 Task: Create List Cryptocurrency in Board Productivity Strategies to Workspace Corporate Communications. Create List Blockchain in Board Customer Feedback Surveys to Workspace Corporate Communications. Create List Artificial Intelligence in Board Customer Loyalty Program Strategy and Execution to Workspace Corporate Communications
Action: Mouse moved to (58, 308)
Screenshot: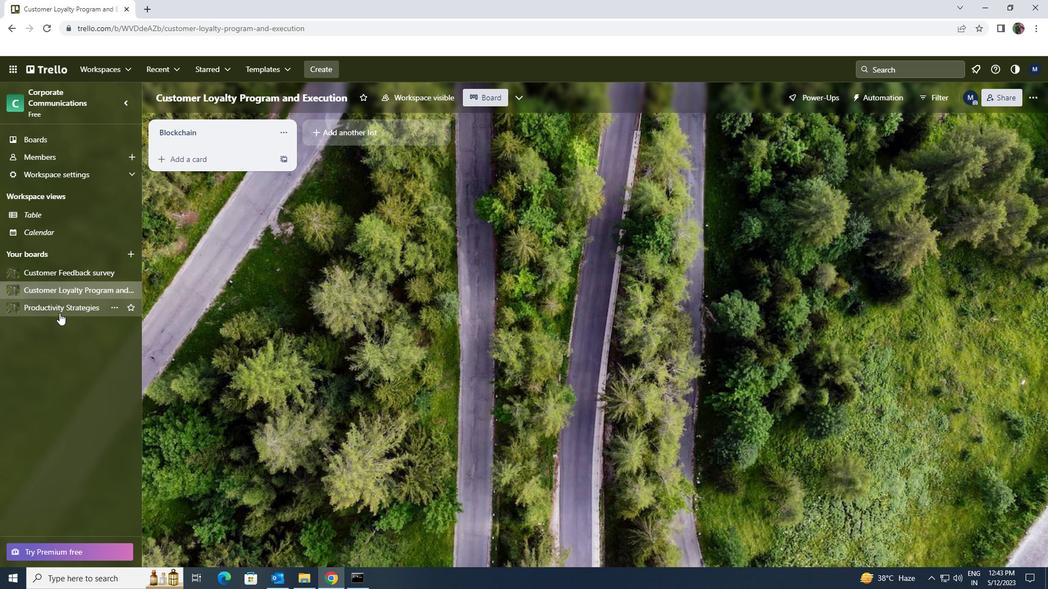 
Action: Mouse pressed left at (58, 308)
Screenshot: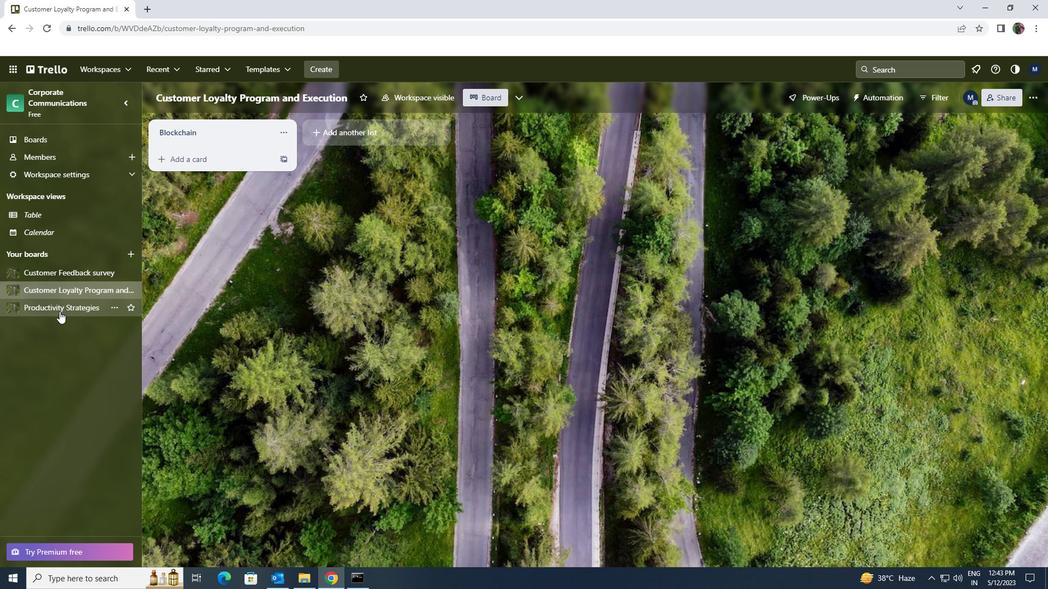 
Action: Mouse moved to (319, 138)
Screenshot: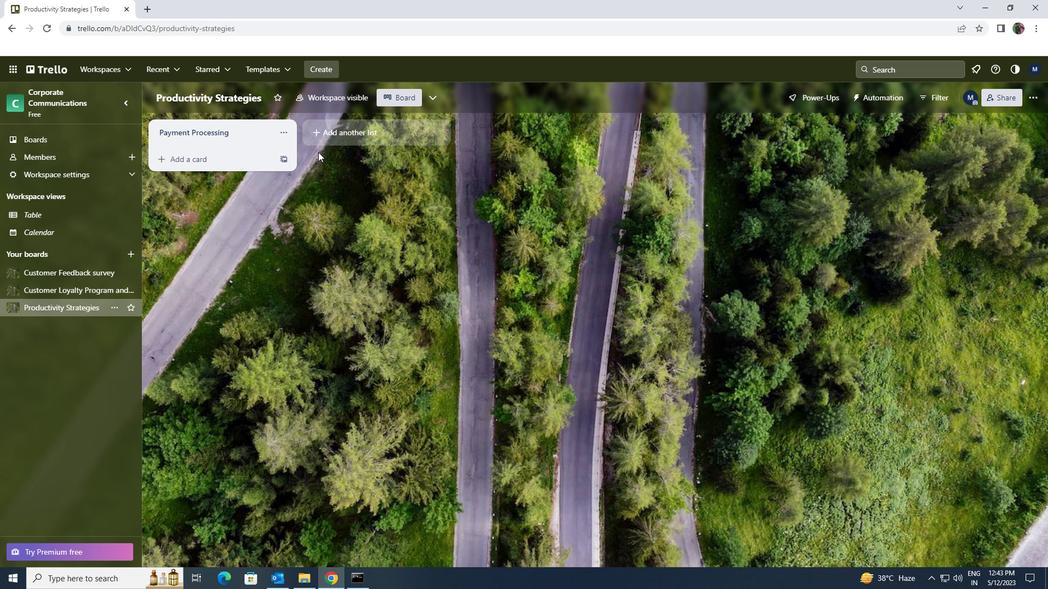 
Action: Mouse pressed left at (319, 138)
Screenshot: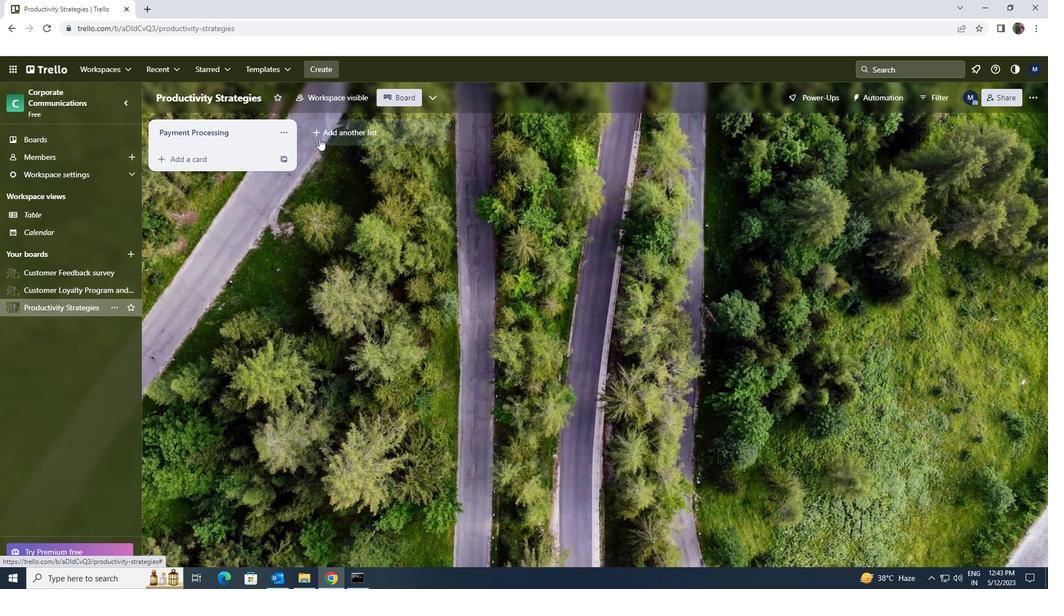 
Action: Key pressed <Key.shift>CRY[PTO<Key.backspace><Key.backspace><Key.backspace><Key.backspace>PTOCURRENCY
Screenshot: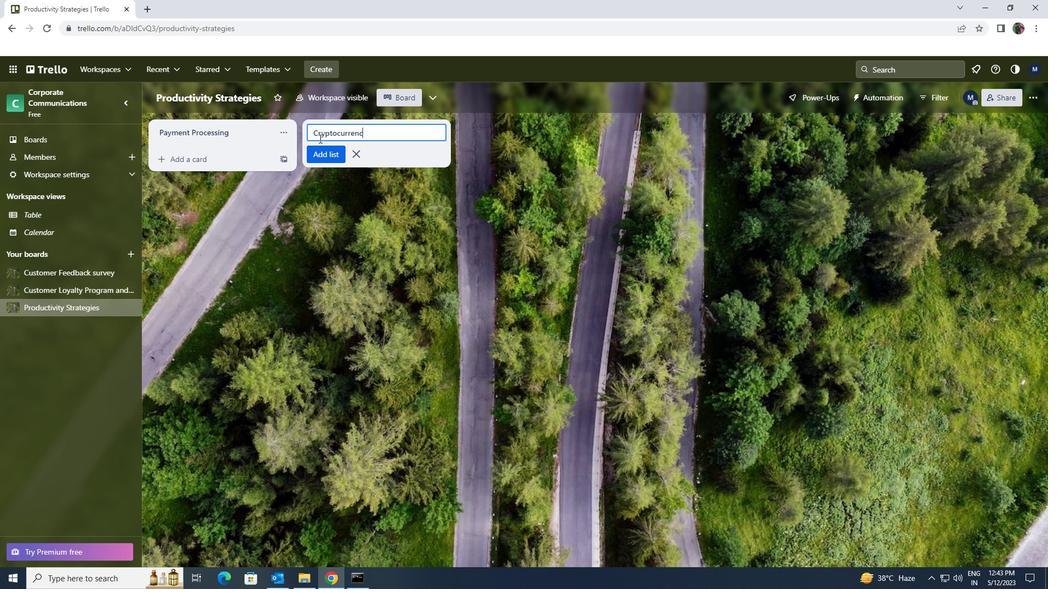 
Action: Mouse moved to (324, 153)
Screenshot: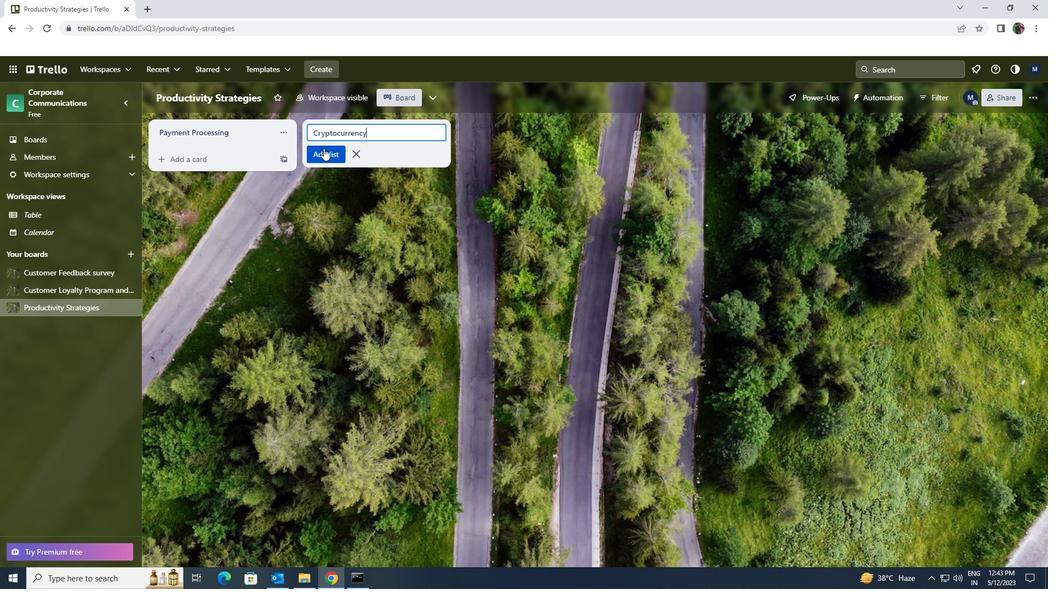 
Action: Mouse pressed left at (324, 153)
Screenshot: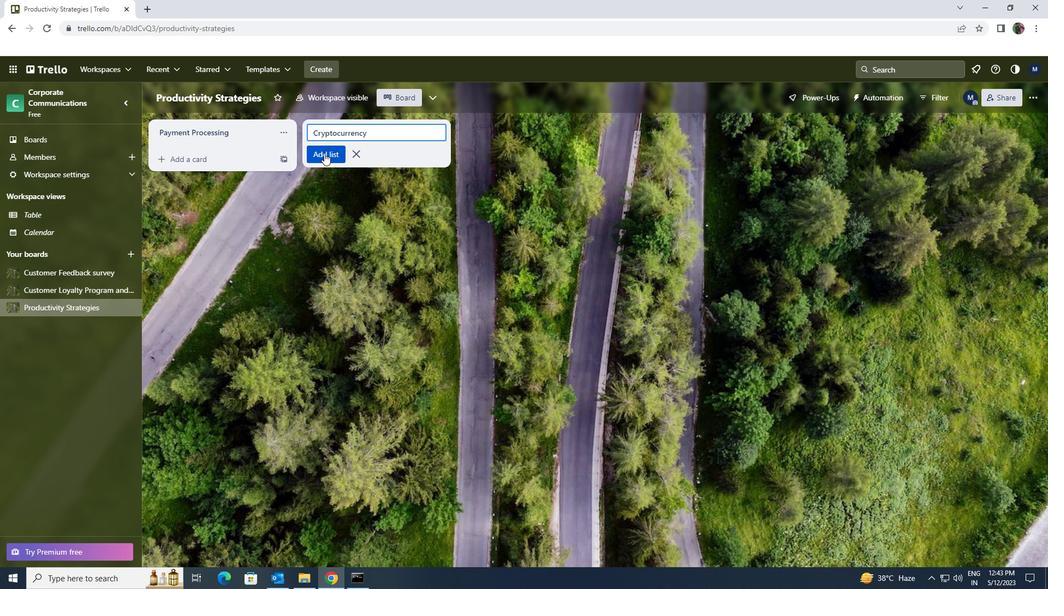 
Action: Mouse moved to (80, 269)
Screenshot: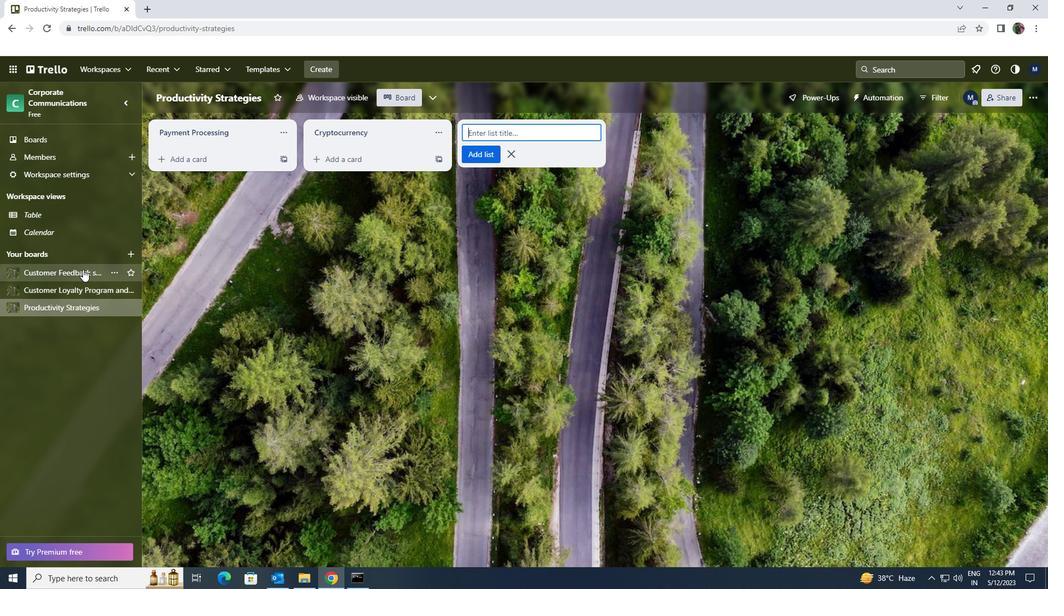 
Action: Mouse pressed left at (80, 269)
Screenshot: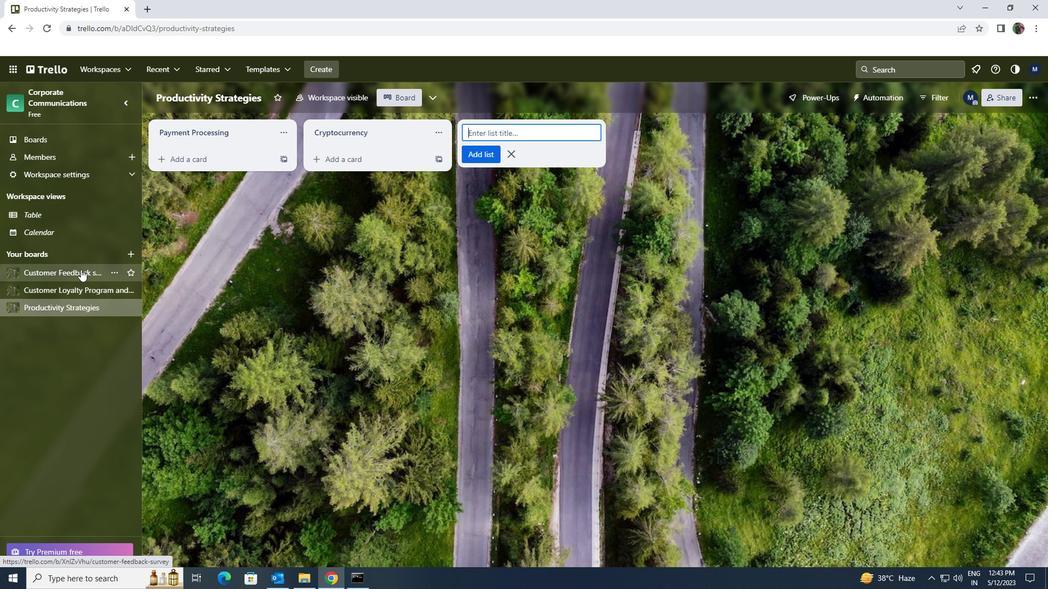 
Action: Mouse moved to (322, 131)
Screenshot: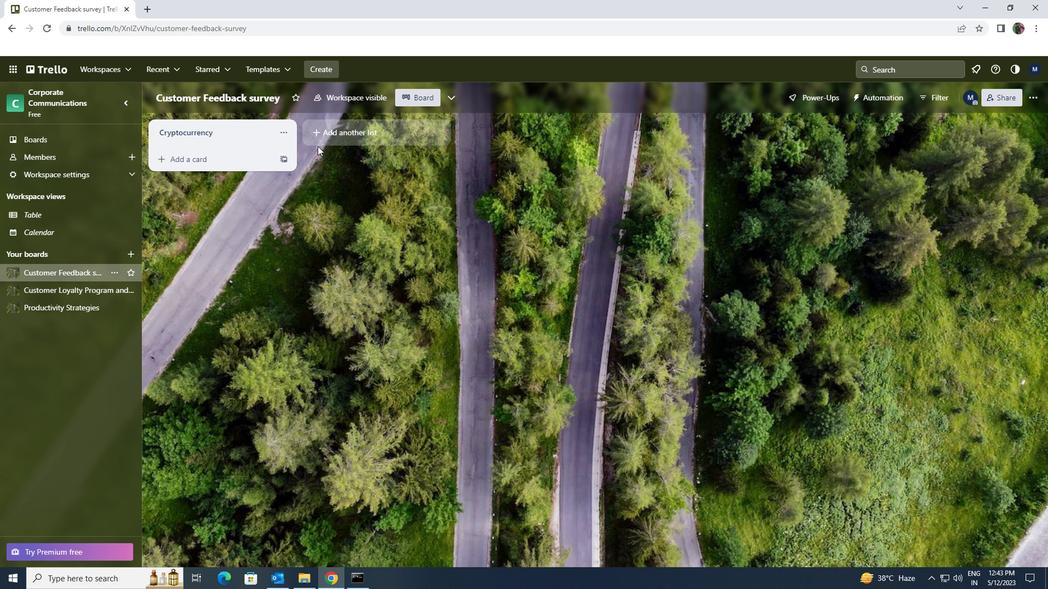 
Action: Mouse pressed left at (322, 131)
Screenshot: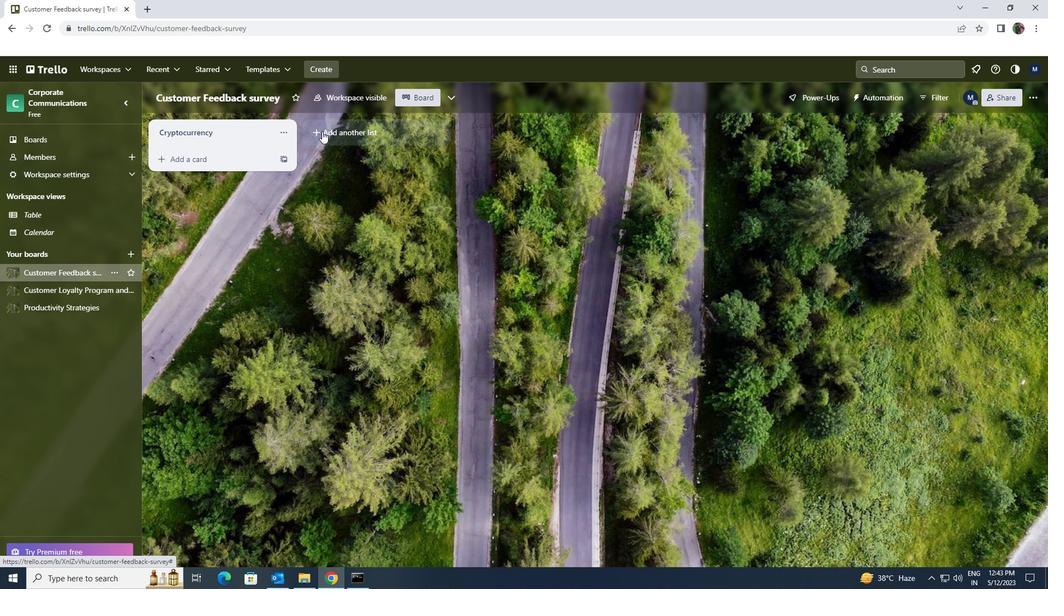 
Action: Key pressed <Key.shift>BLOCKCHAIN
Screenshot: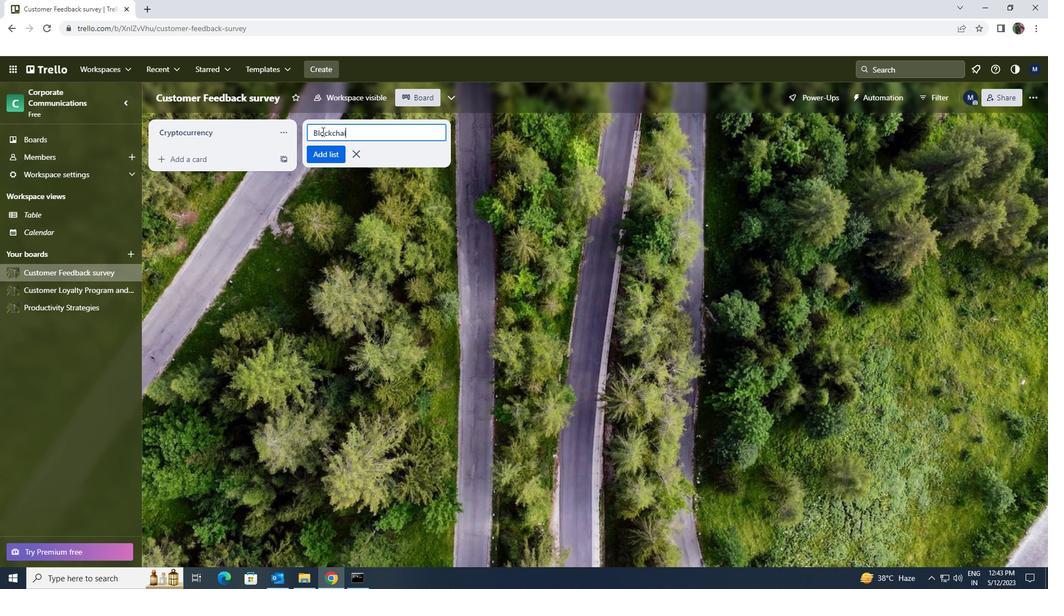 
Action: Mouse moved to (328, 148)
Screenshot: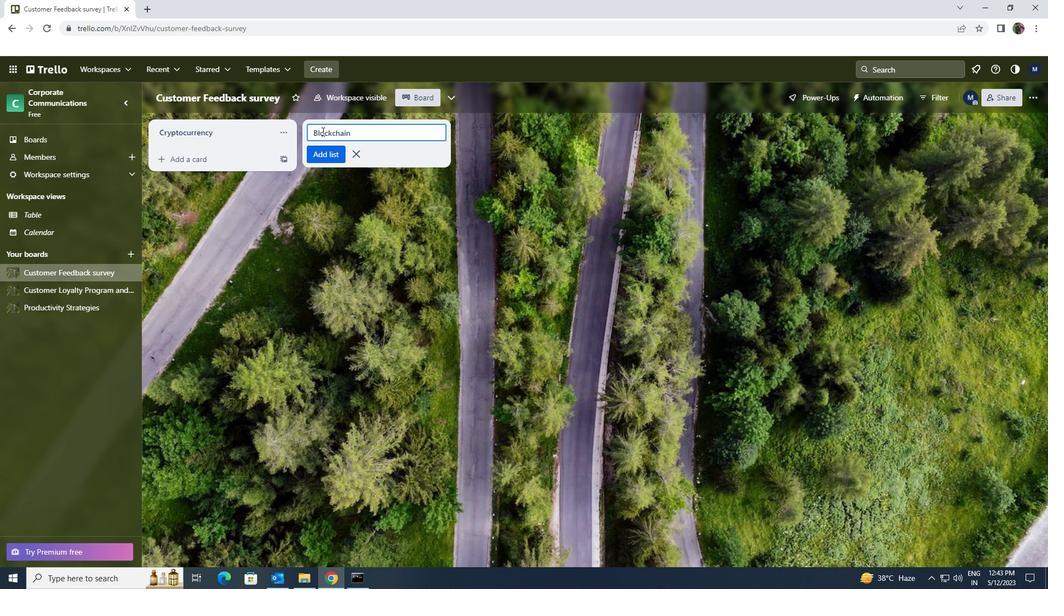 
Action: Mouse pressed left at (328, 148)
Screenshot: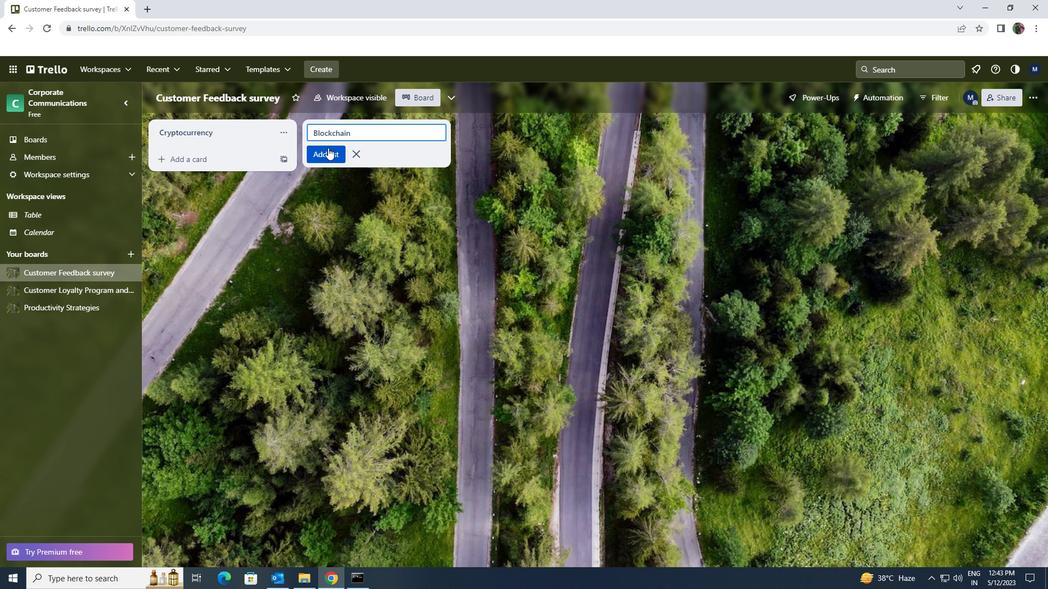 
Action: Mouse moved to (99, 292)
Screenshot: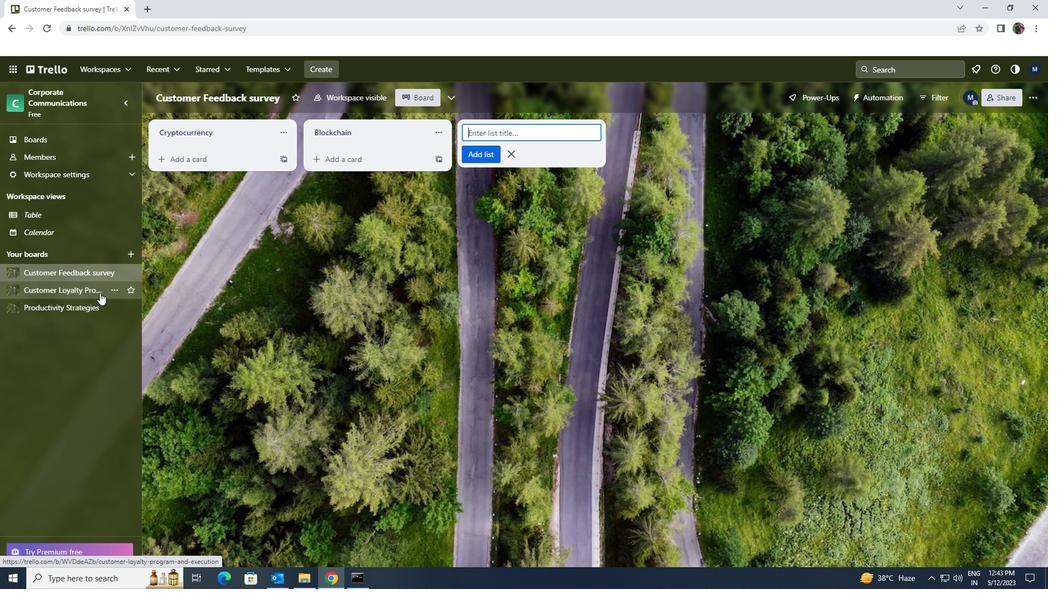 
Action: Mouse pressed left at (99, 292)
Screenshot: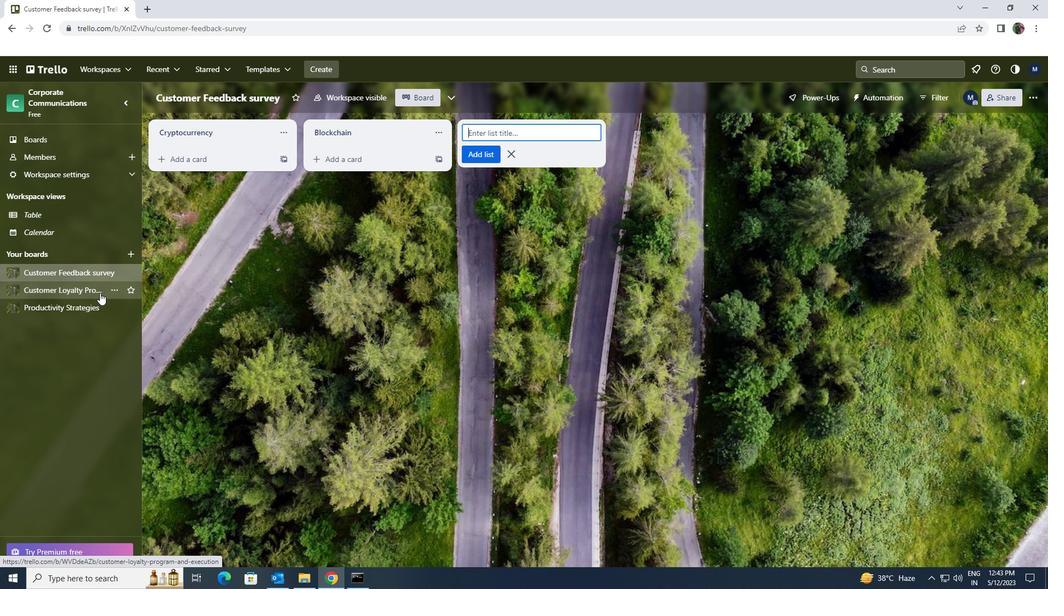 
Action: Mouse moved to (368, 138)
Screenshot: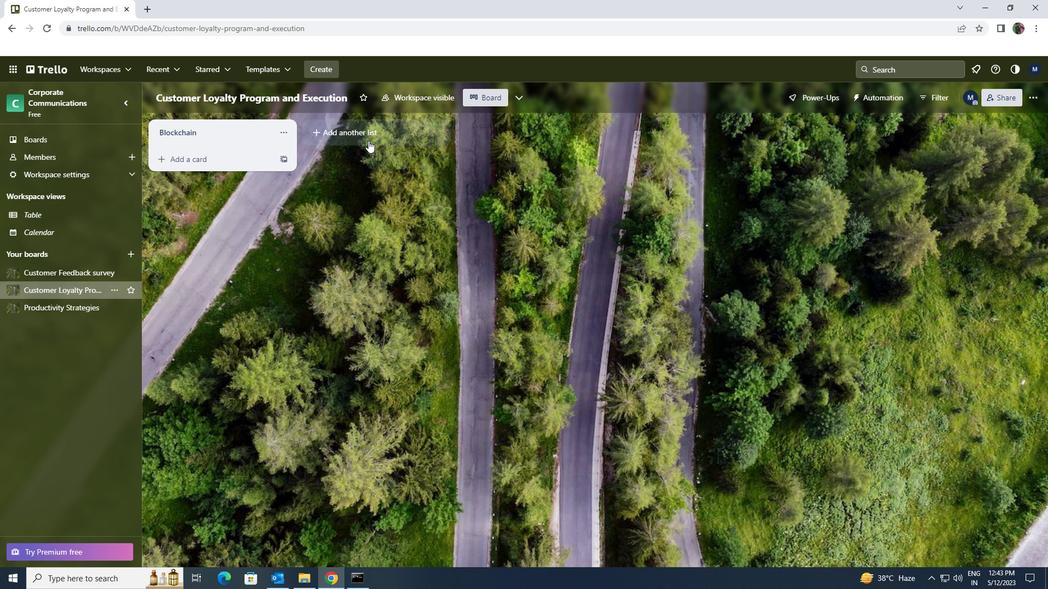
Action: Mouse pressed left at (368, 138)
Screenshot: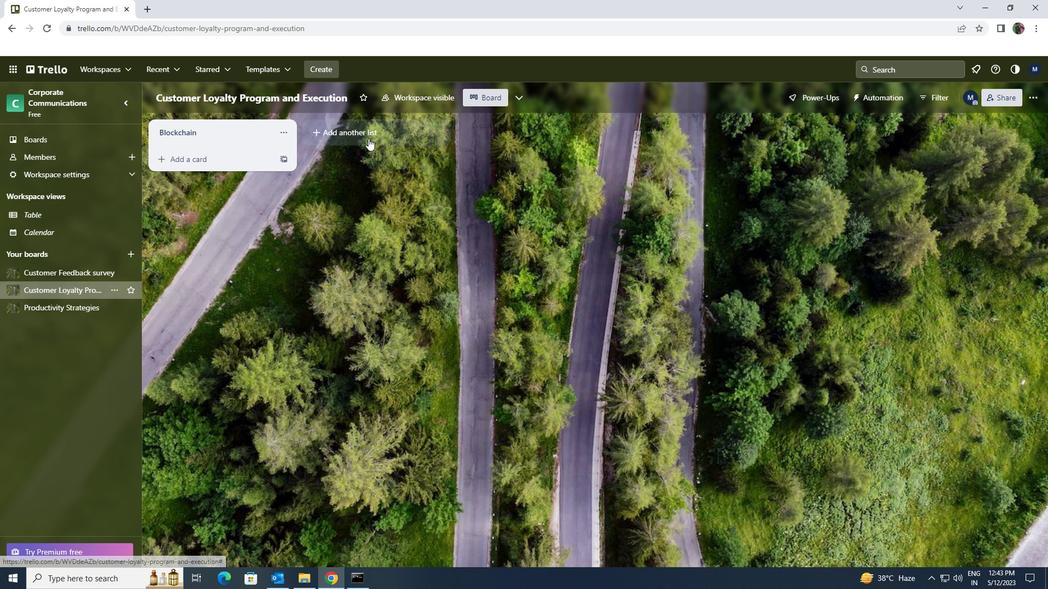 
Action: Key pressed <Key.shift><Key.shift><Key.shift><Key.shift><Key.shift><Key.shift><Key.shift><Key.shift><Key.shift><Key.shift><Key.shift><Key.shift><Key.shift><Key.shift><Key.shift><Key.shift><Key.shift><Key.shift><Key.shift><Key.shift><Key.shift><Key.shift><Key.shift><Key.shift><Key.shift><Key.shift><Key.shift><Key.shift><Key.shift><Key.shift>ARTIFICIAL<Key.space><Key.shift><Key.shift><Key.shift><Key.shift><Key.shift><Key.shift><Key.shift><Key.shift>INTELLIGENCE
Screenshot: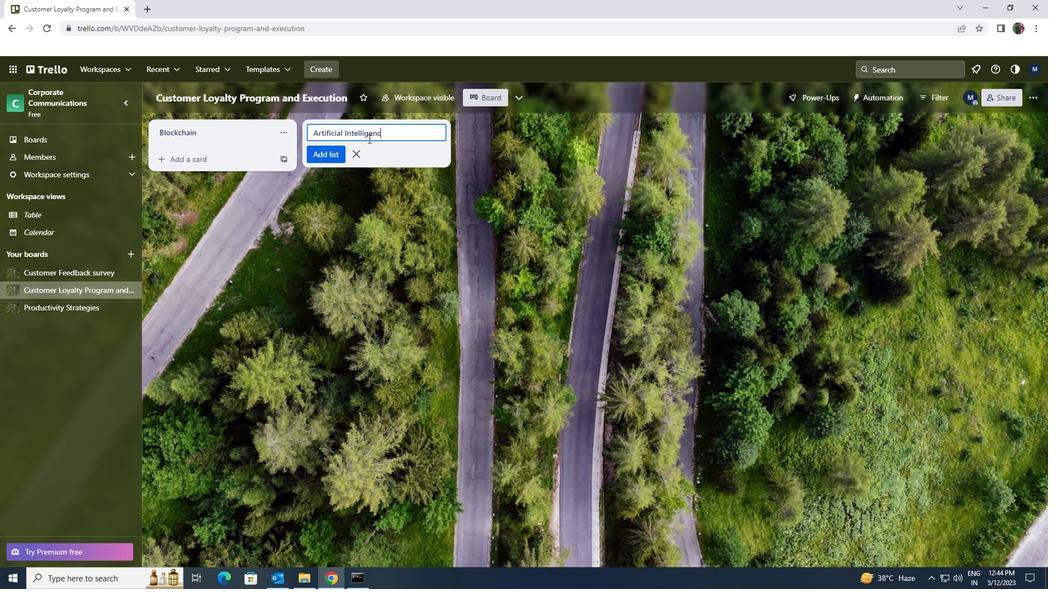 
Action: Mouse moved to (329, 152)
Screenshot: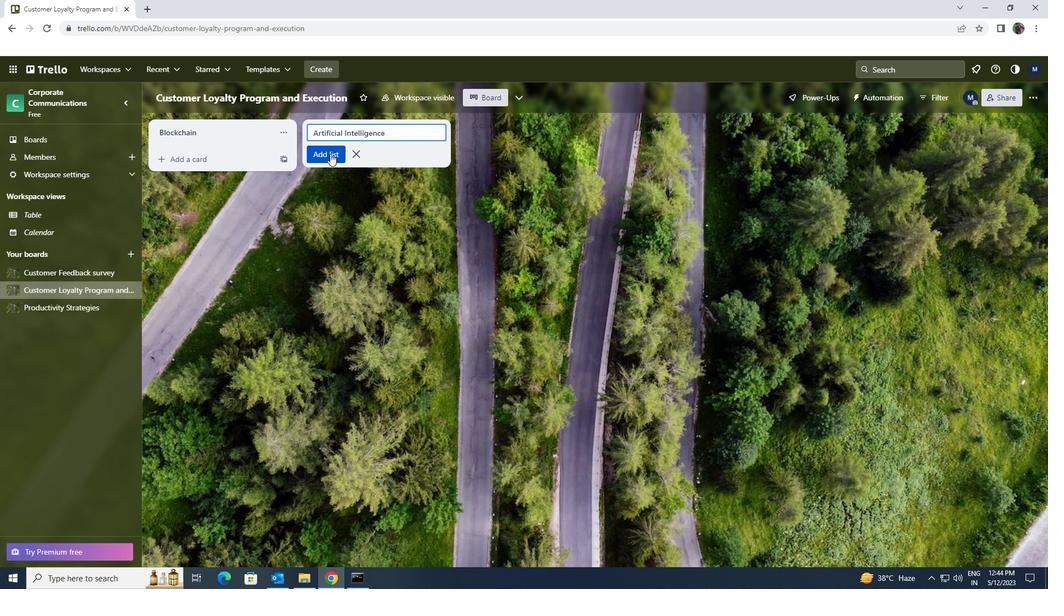 
Action: Mouse pressed left at (329, 152)
Screenshot: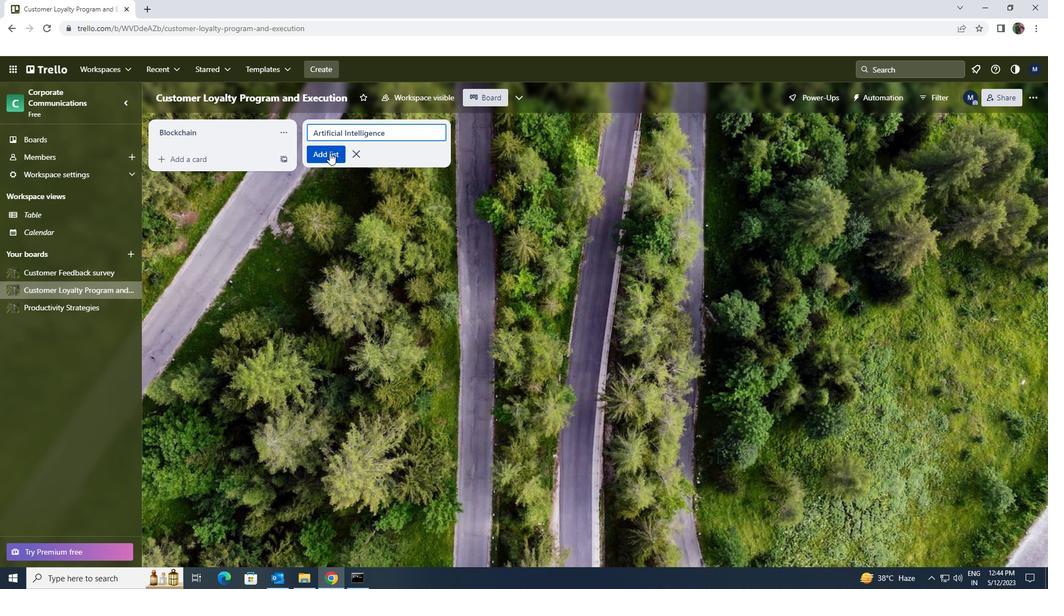 
